 Task: Add Burt's Bees Classic Black Mascara to the cart.
Action: Mouse moved to (232, 111)
Screenshot: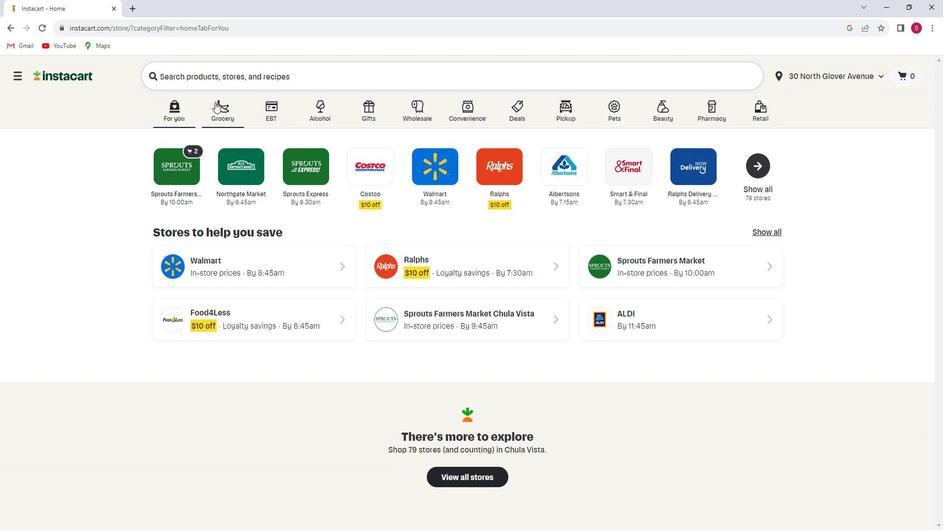 
Action: Mouse pressed left at (232, 111)
Screenshot: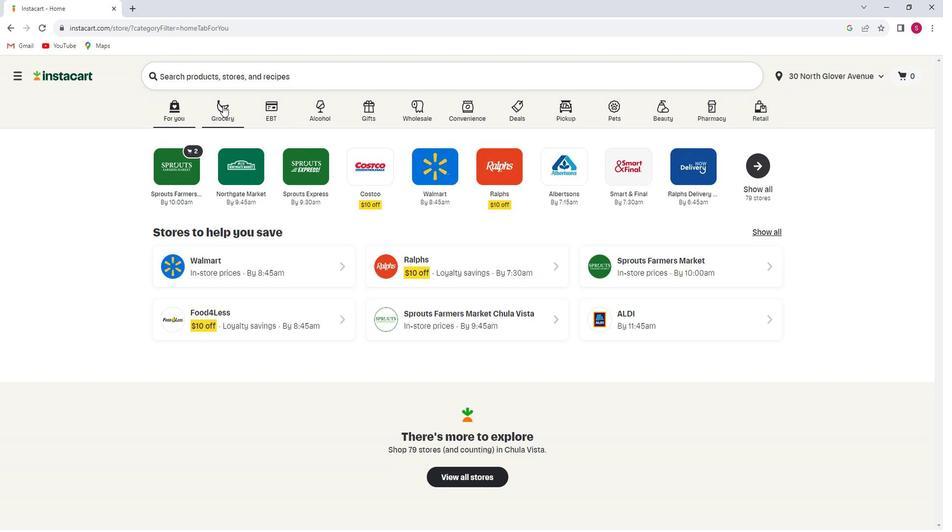 
Action: Mouse moved to (239, 285)
Screenshot: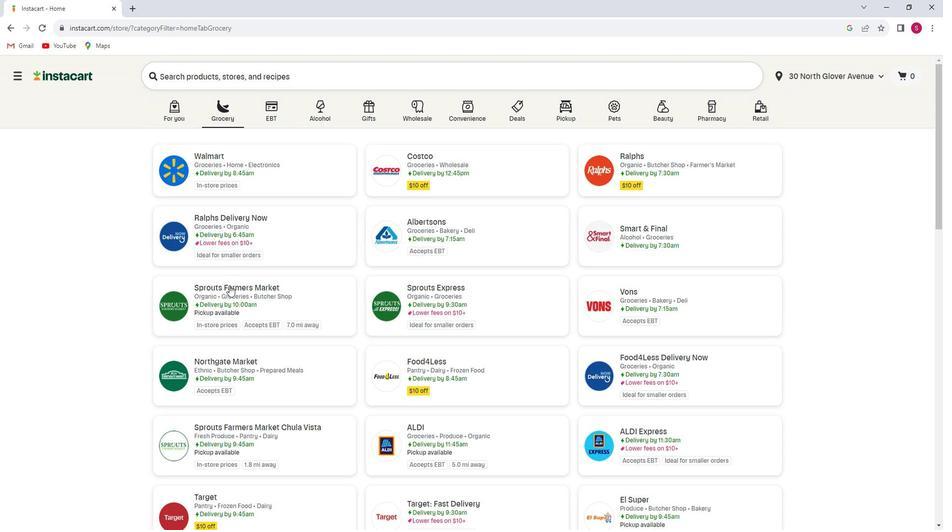 
Action: Mouse pressed left at (239, 285)
Screenshot: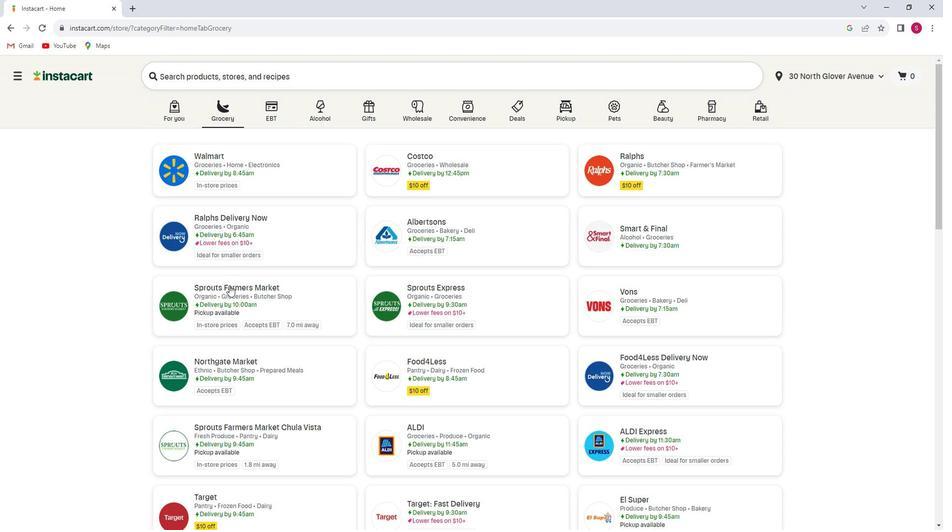 
Action: Mouse moved to (79, 316)
Screenshot: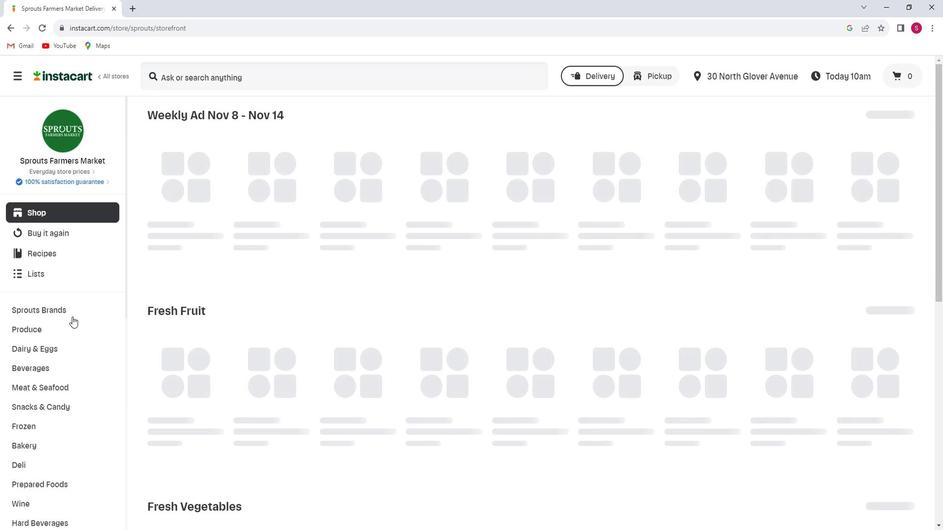 
Action: Mouse scrolled (79, 315) with delta (0, 0)
Screenshot: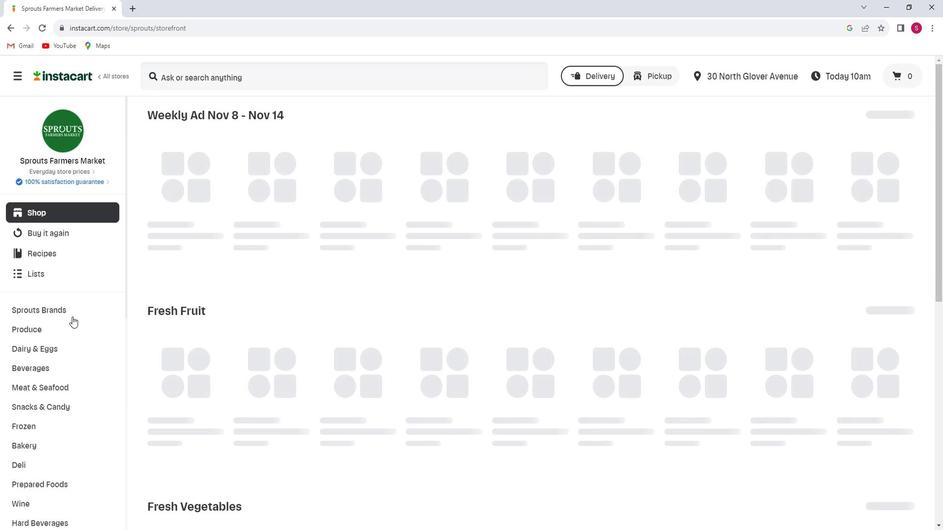 
Action: Mouse moved to (79, 316)
Screenshot: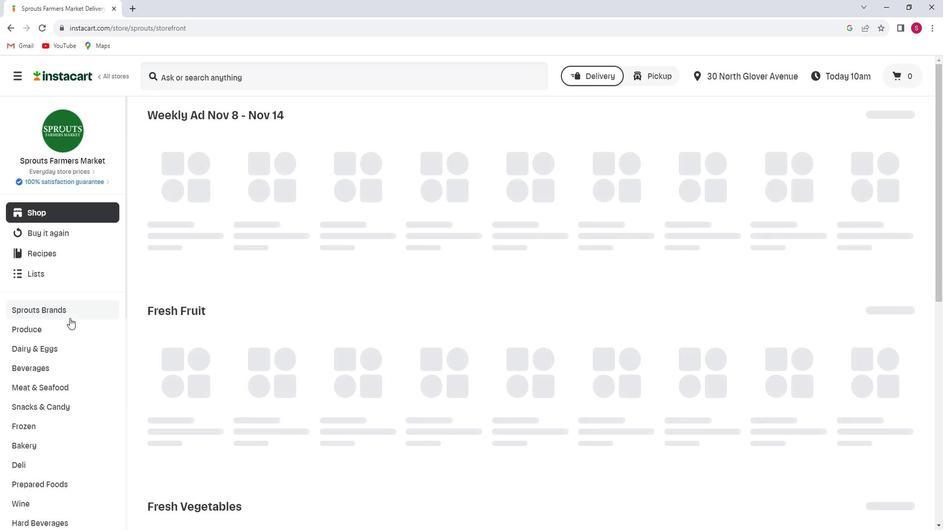 
Action: Mouse scrolled (79, 316) with delta (0, 0)
Screenshot: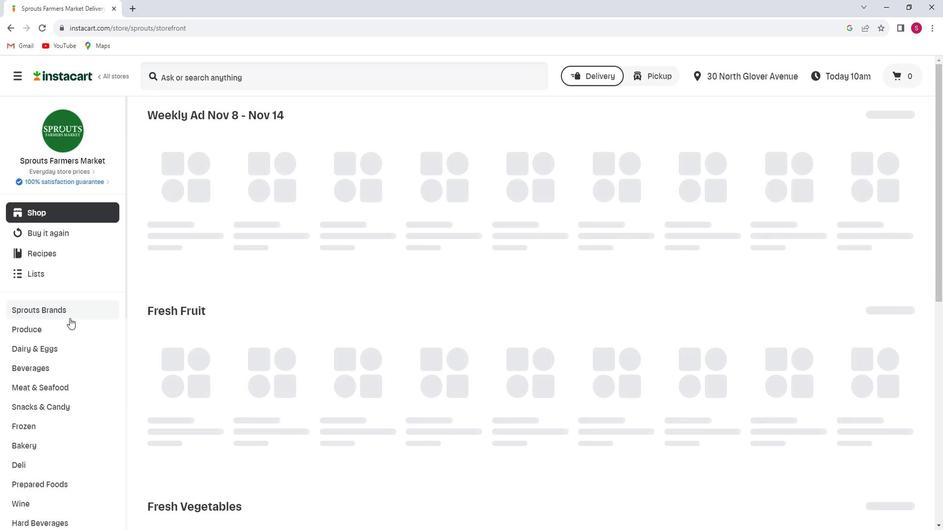 
Action: Mouse scrolled (79, 316) with delta (0, 0)
Screenshot: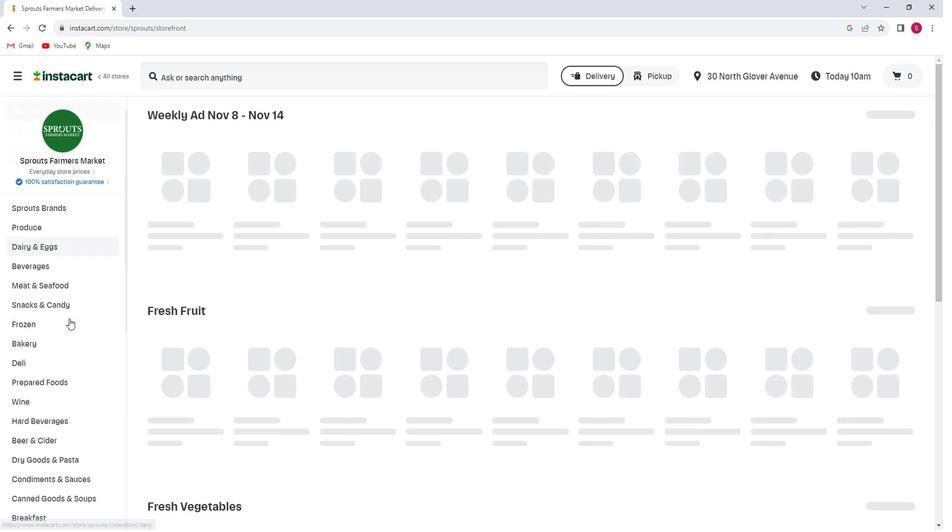 
Action: Mouse scrolled (79, 316) with delta (0, 0)
Screenshot: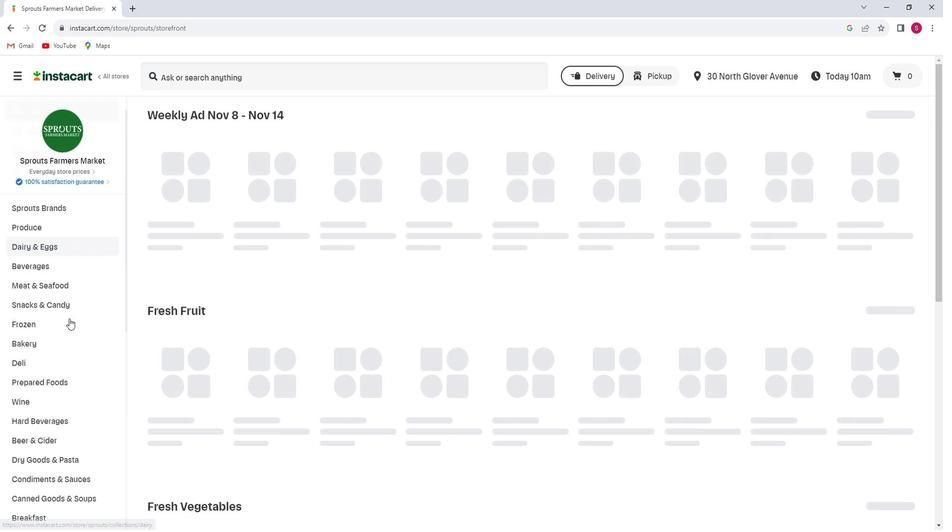 
Action: Mouse scrolled (79, 316) with delta (0, 0)
Screenshot: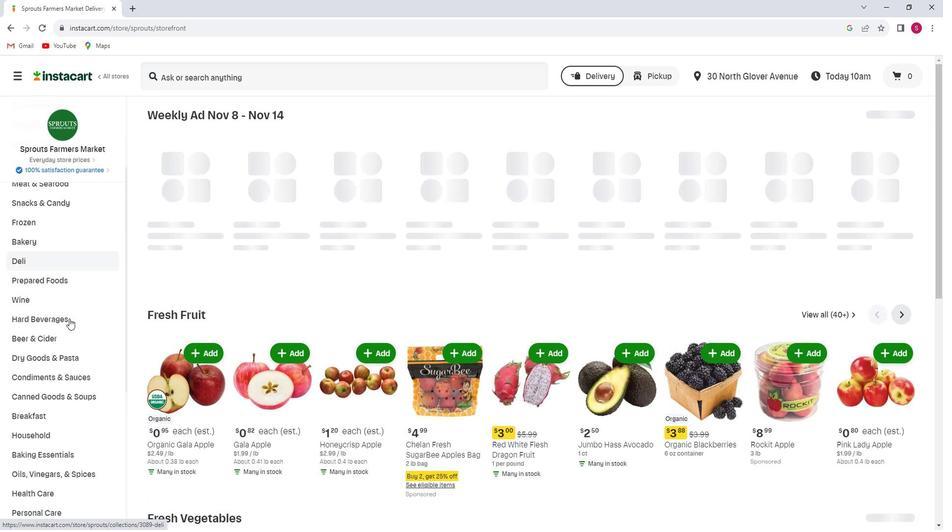 
Action: Mouse scrolled (79, 316) with delta (0, 0)
Screenshot: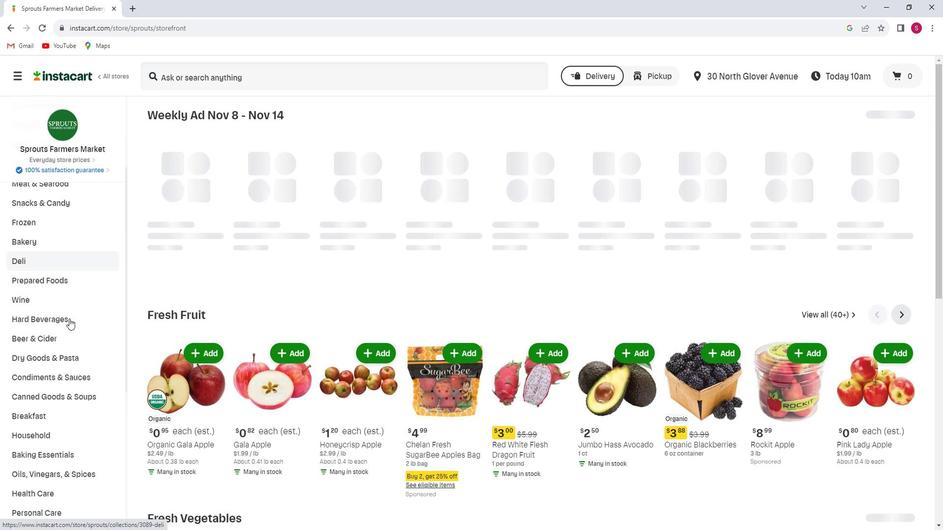 
Action: Mouse scrolled (79, 316) with delta (0, 0)
Screenshot: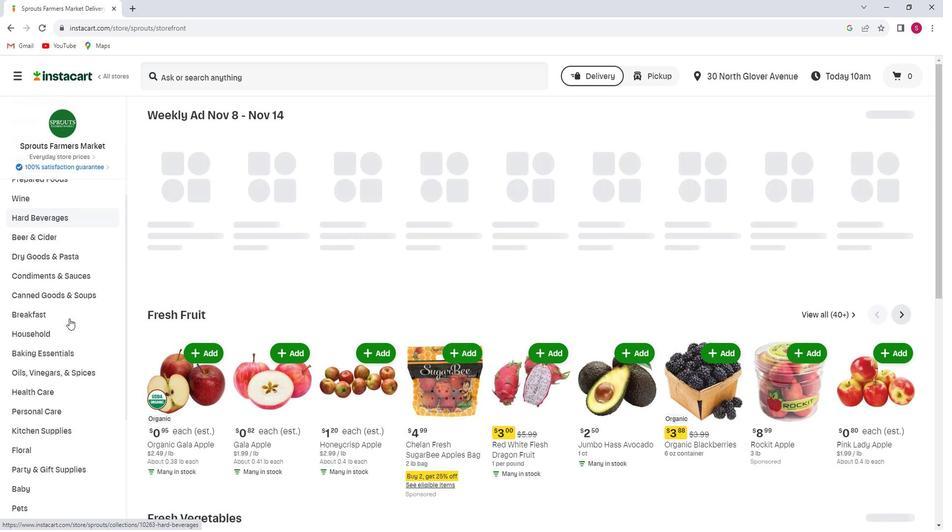 
Action: Mouse scrolled (79, 316) with delta (0, 0)
Screenshot: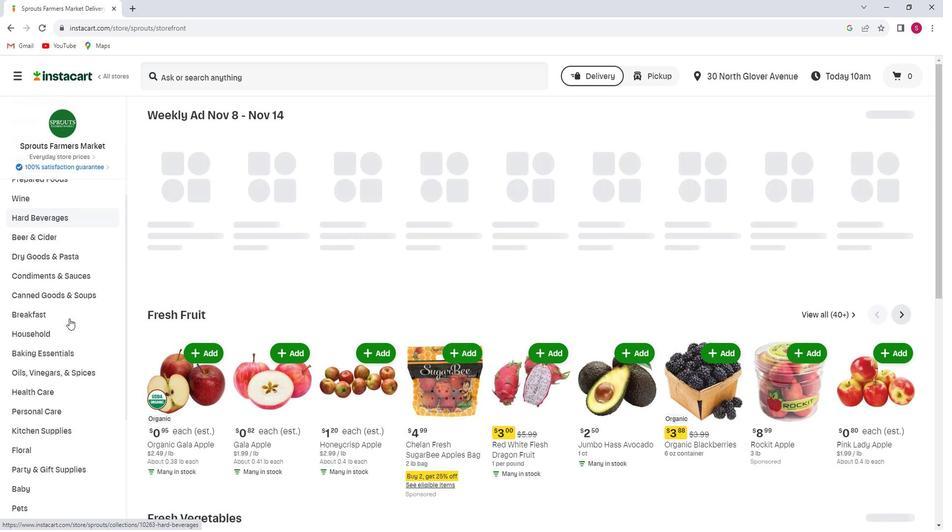 
Action: Mouse moved to (81, 322)
Screenshot: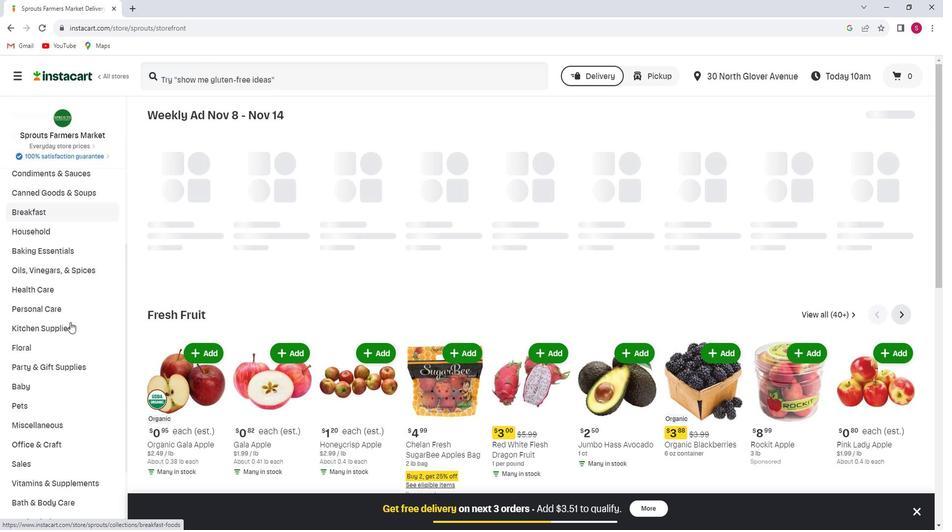 
Action: Mouse scrolled (81, 322) with delta (0, 0)
Screenshot: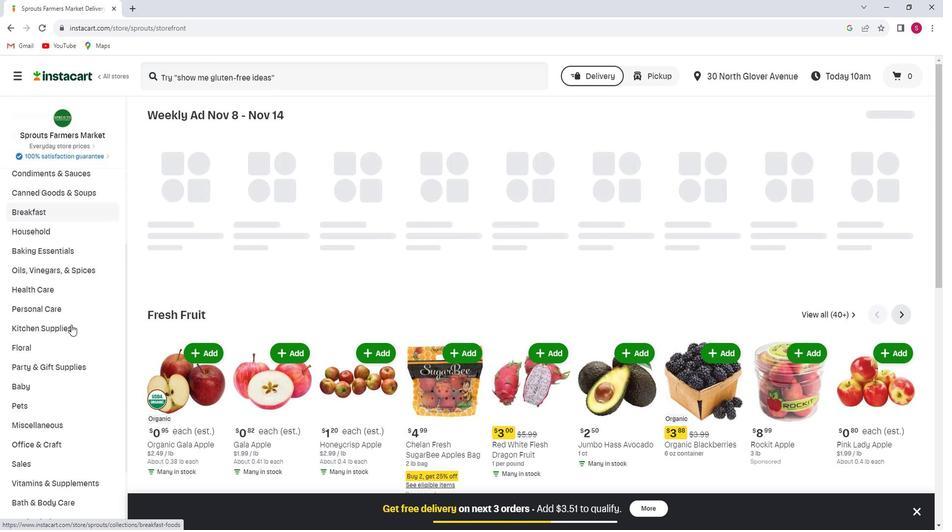 
Action: Mouse moved to (84, 303)
Screenshot: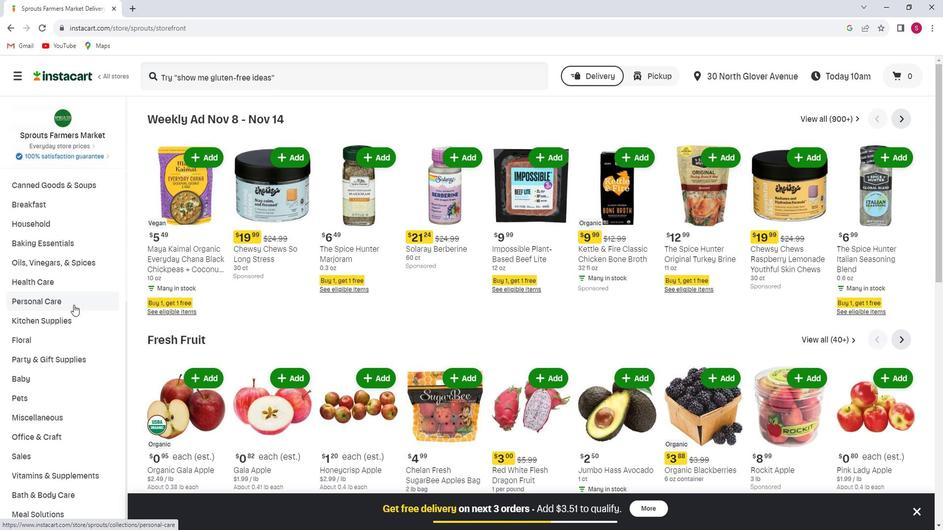 
Action: Mouse pressed left at (84, 303)
Screenshot: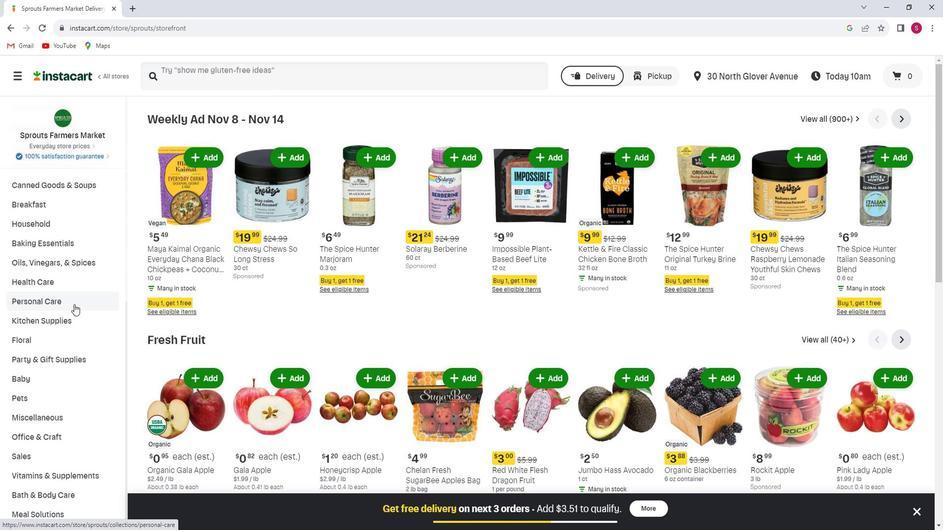
Action: Mouse moved to (872, 145)
Screenshot: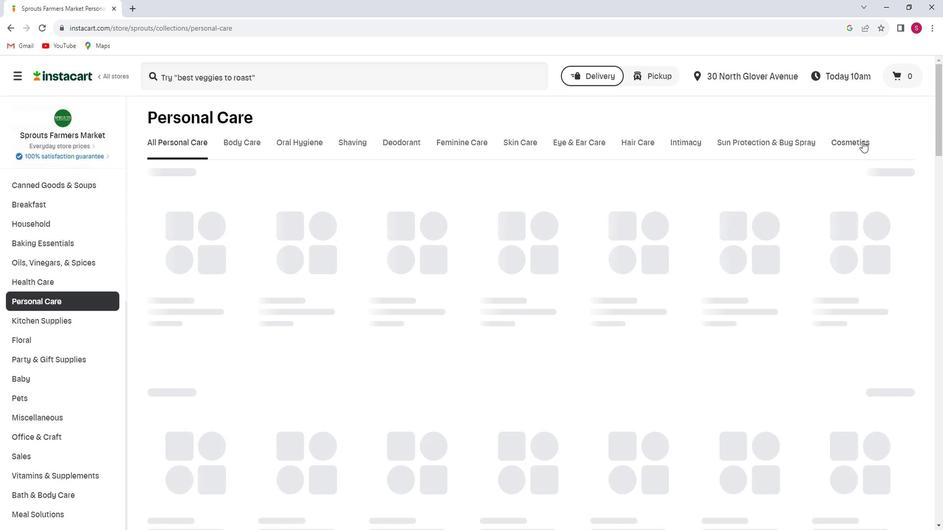 
Action: Mouse pressed left at (872, 145)
Screenshot: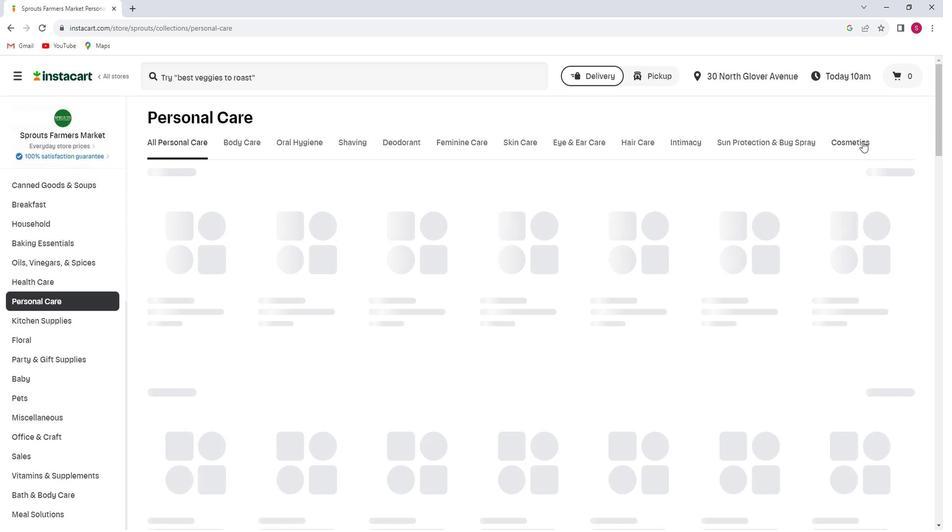 
Action: Mouse moved to (235, 192)
Screenshot: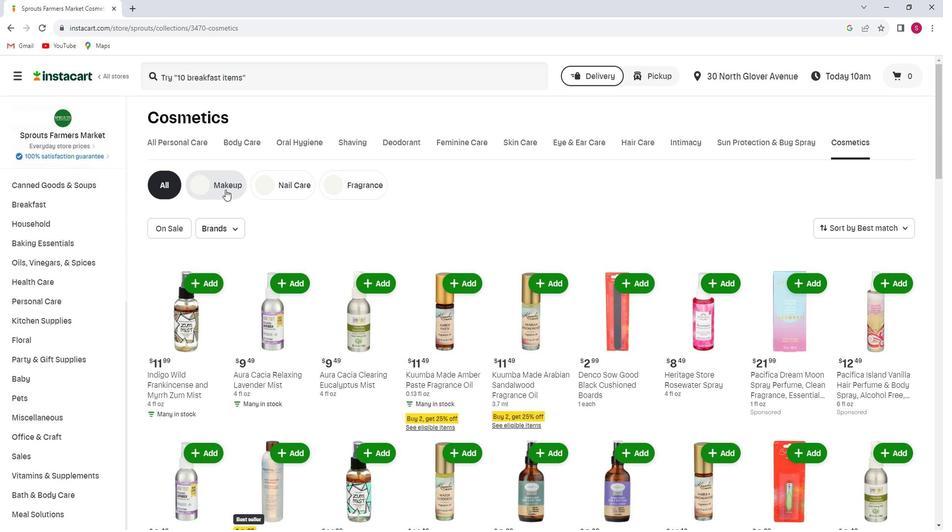 
Action: Mouse pressed left at (235, 192)
Screenshot: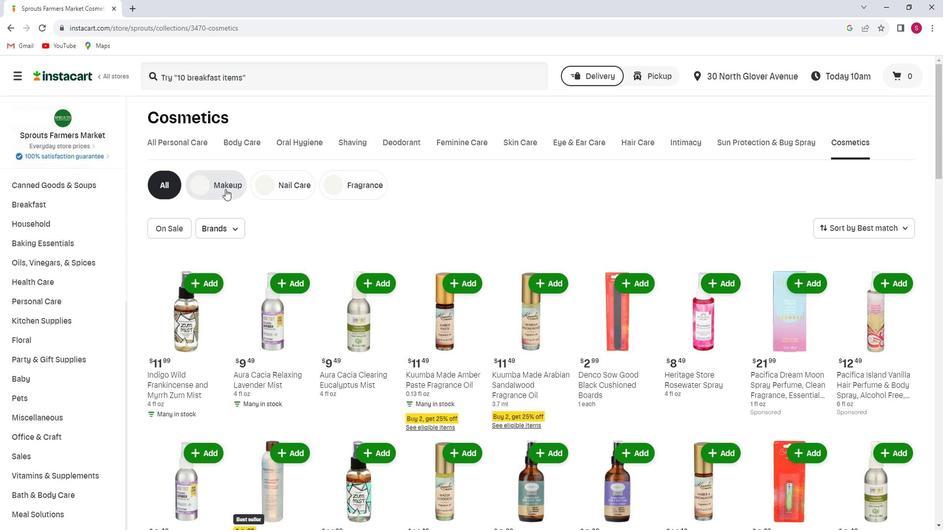 
Action: Mouse moved to (270, 83)
Screenshot: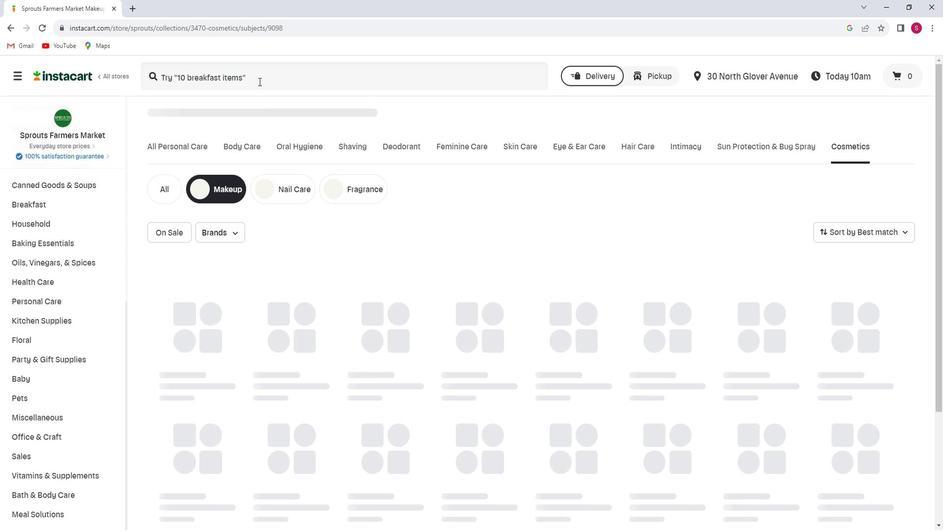 
Action: Mouse pressed left at (270, 83)
Screenshot: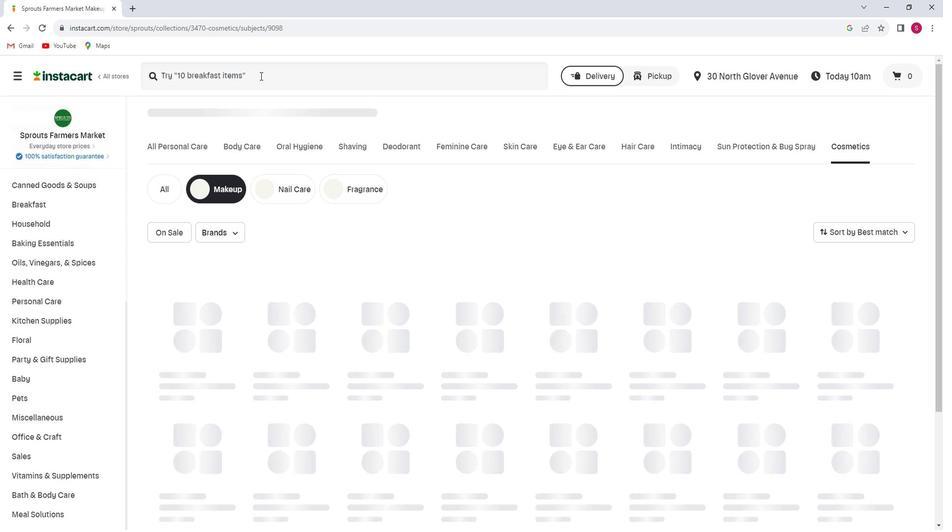
Action: Key pressed <Key.shift_r>Burt's<Key.space><Key.shift_r>Bees<Key.space><Key.shift><Key.shift><Key.shift><Key.shift><Key.shift><Key.shift><Key.shift><Key.shift><Key.shift><Key.shift><Key.shift><Key.shift><Key.shift><Key.shift><Key.shift><Key.shift><Key.shift><Key.shift><Key.shift>Classic<Key.space><Key.shift_r>Black<Key.space><Key.shift_r>Mascara<Key.enter>
Screenshot: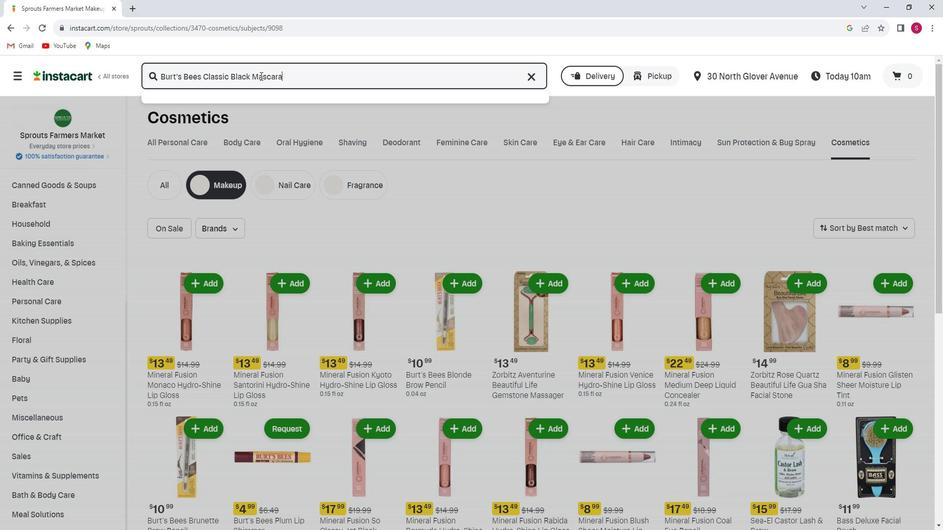 
Action: Mouse moved to (275, 161)
Screenshot: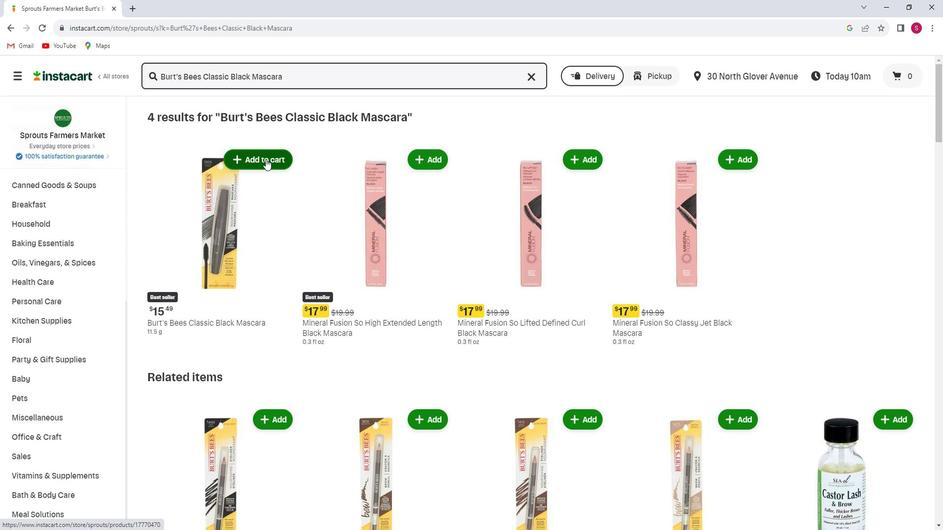 
Action: Mouse pressed left at (275, 161)
Screenshot: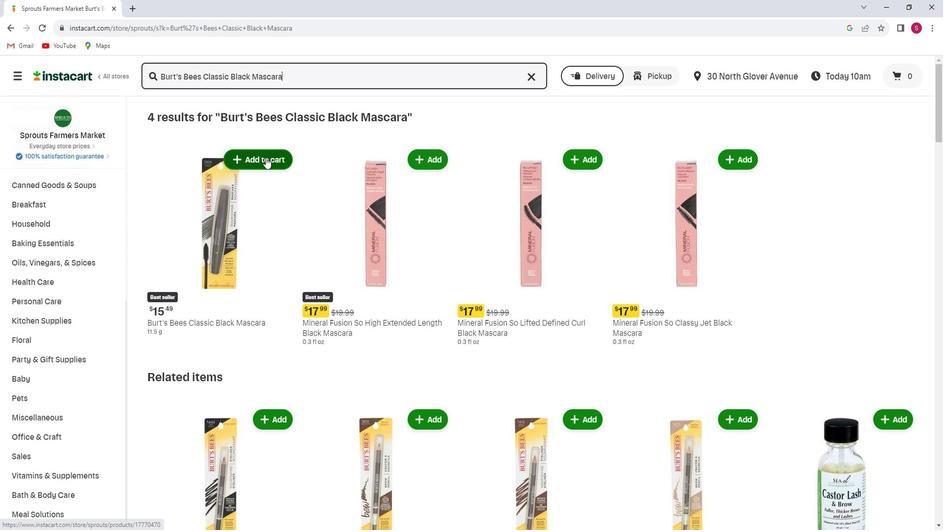 
Action: Mouse moved to (288, 220)
Screenshot: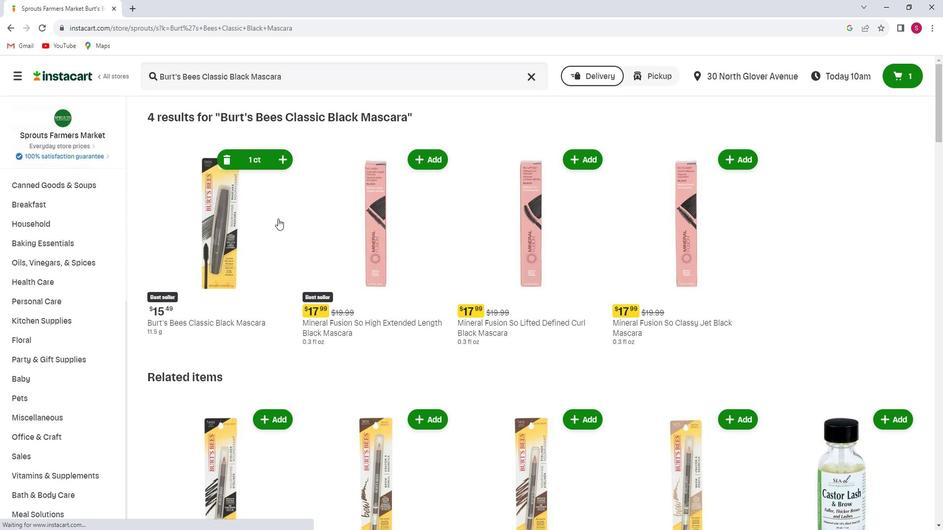 
